 Task: Start in the project AgileIntegrate the sprint 'Sprint Backlog Refinement', with a duration of 2 weeks. Start in the project AgileIntegrate the sprint 'Sprint Backlog Refinement', with a duration of 1 week. Start in the project AgileIntegrate the sprint 'Sprint Backlog Refinement', with a duration of 3 weeks
Action: Mouse moved to (202, 53)
Screenshot: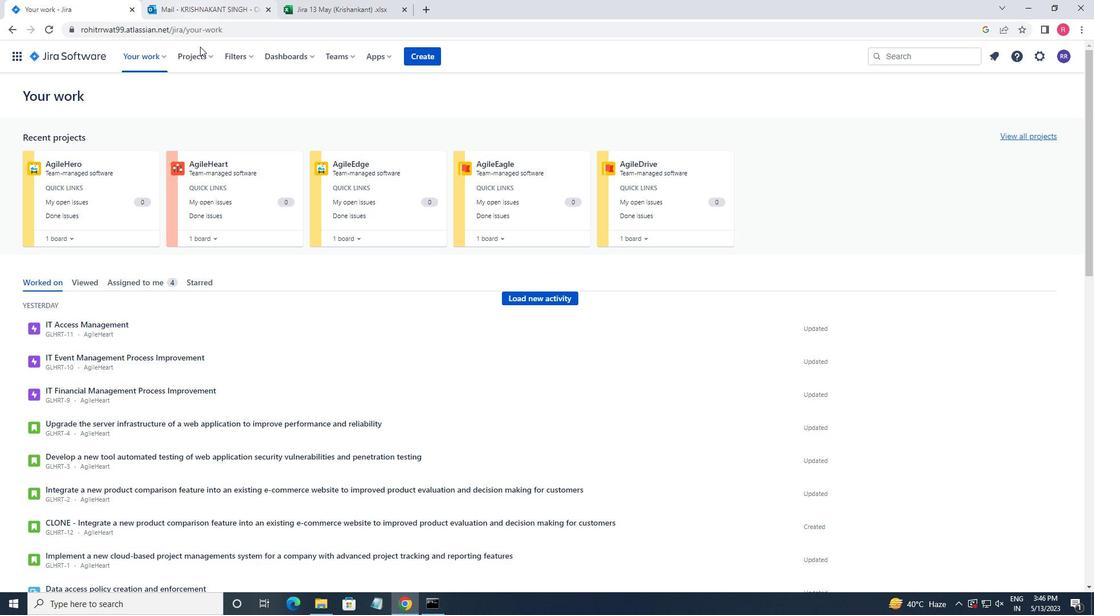 
Action: Mouse pressed left at (202, 53)
Screenshot: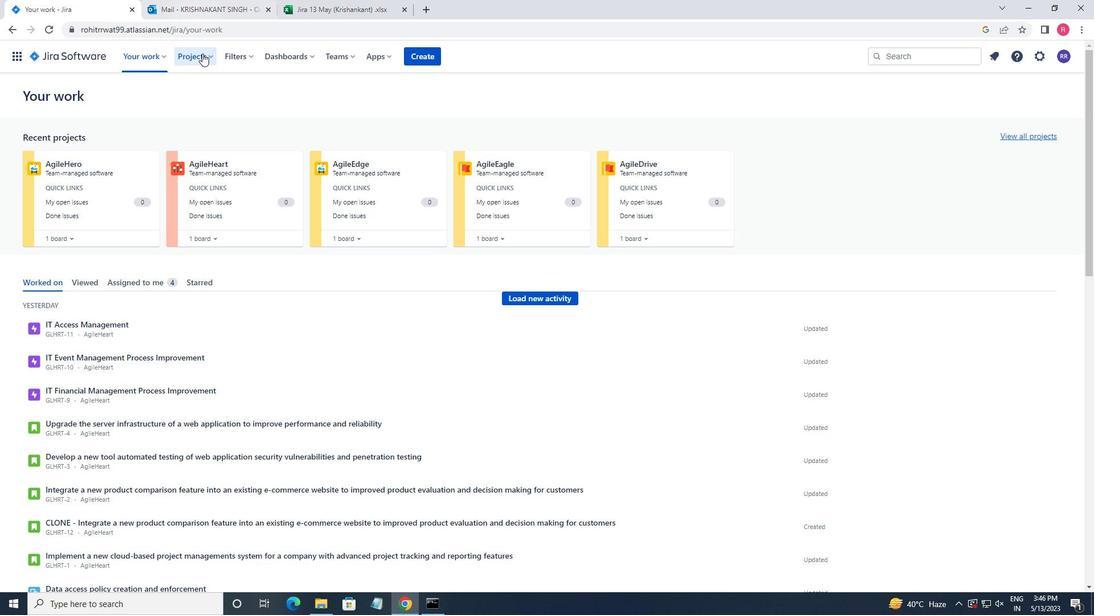 
Action: Mouse moved to (222, 114)
Screenshot: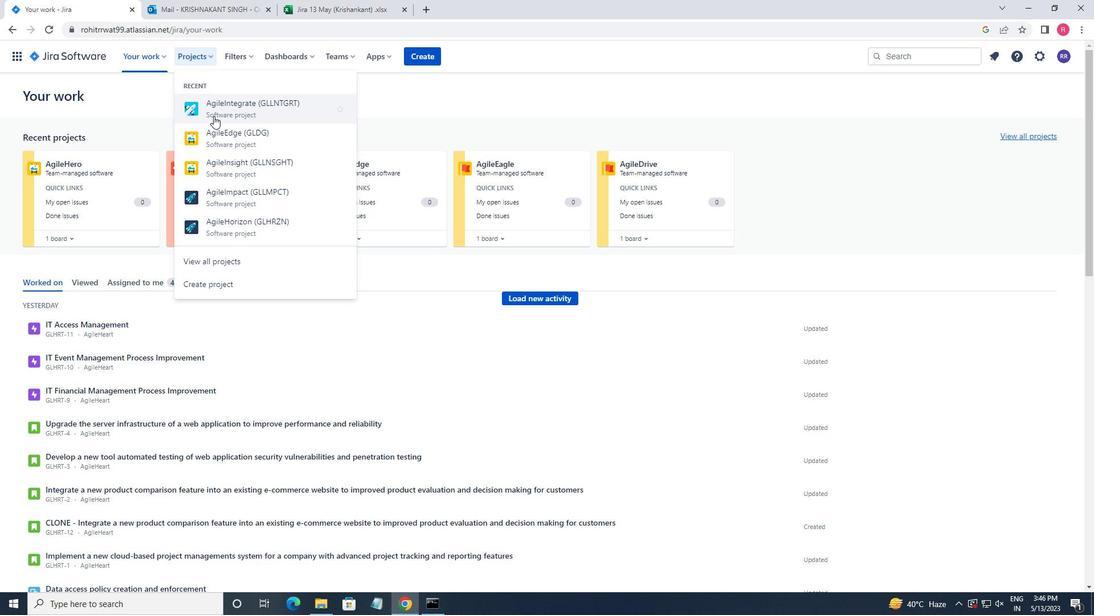 
Action: Mouse pressed left at (222, 114)
Screenshot: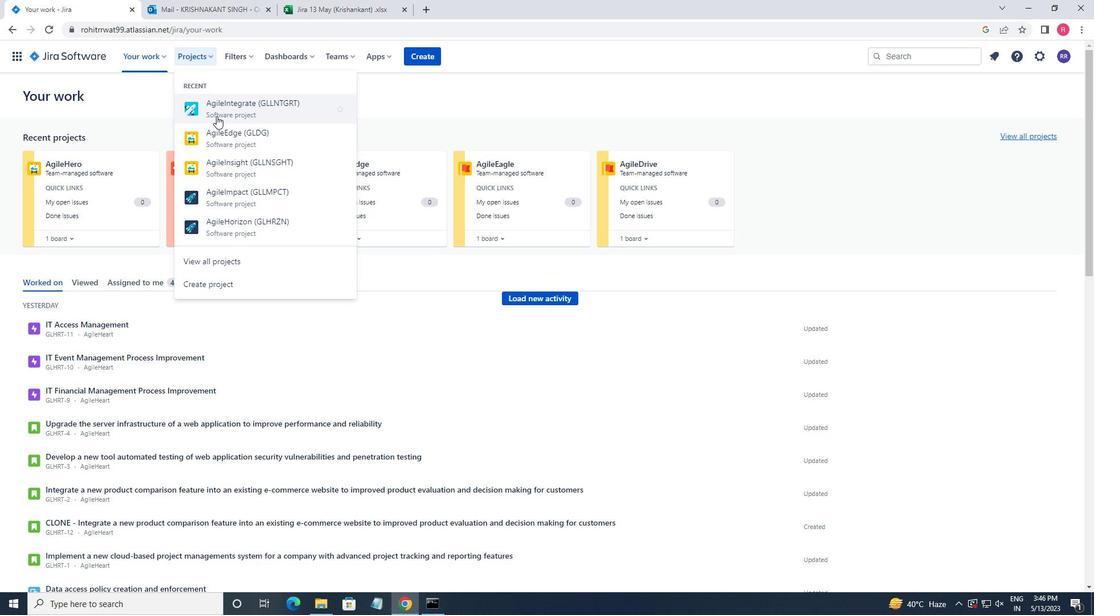 
Action: Mouse moved to (63, 167)
Screenshot: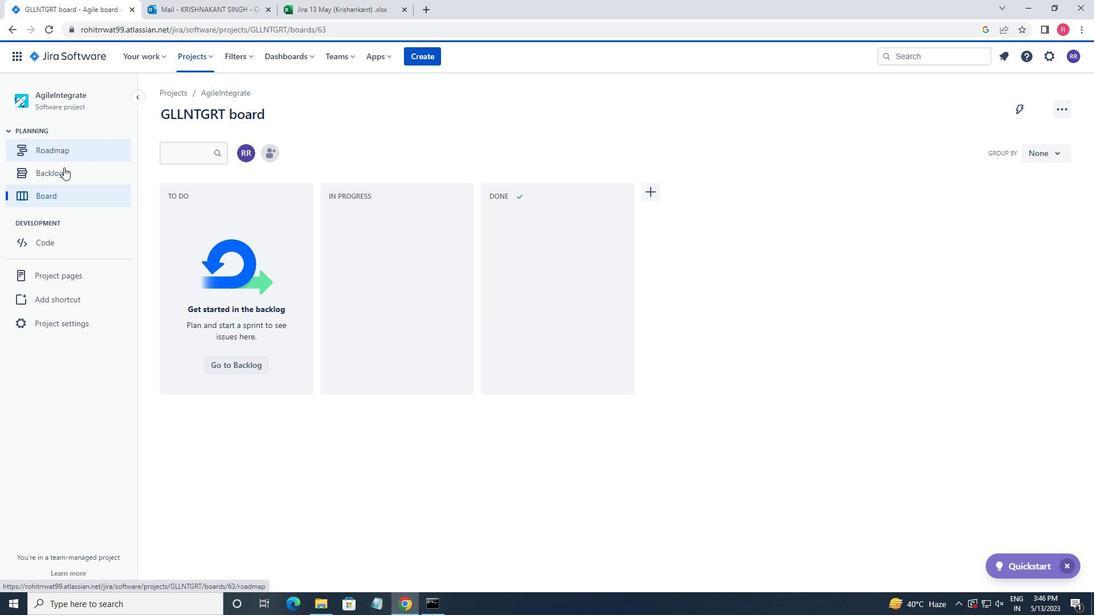 
Action: Mouse pressed left at (63, 167)
Screenshot: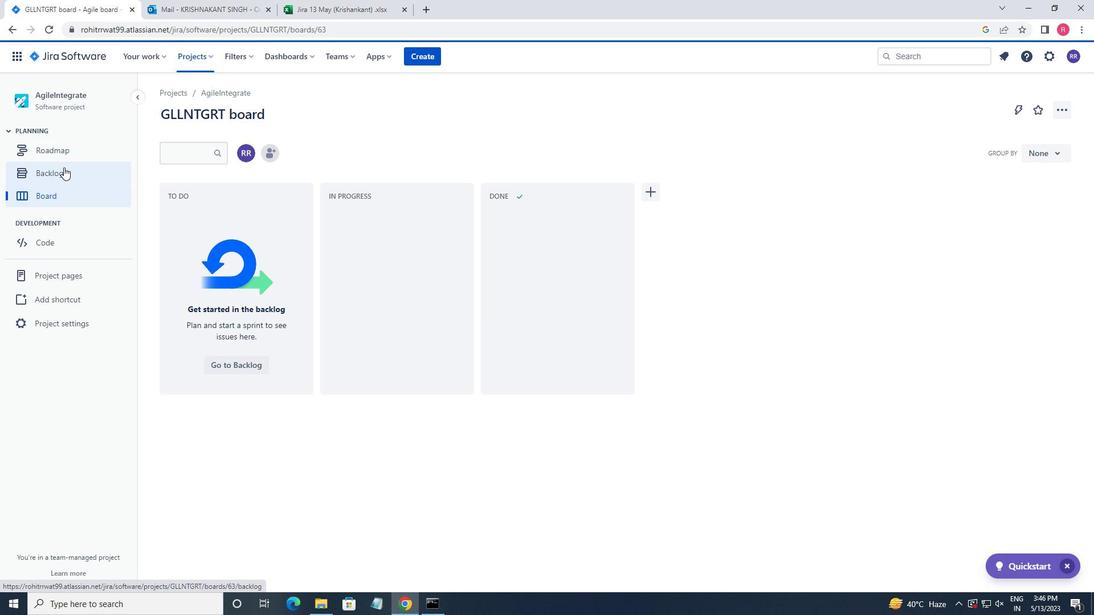 
Action: Mouse moved to (993, 182)
Screenshot: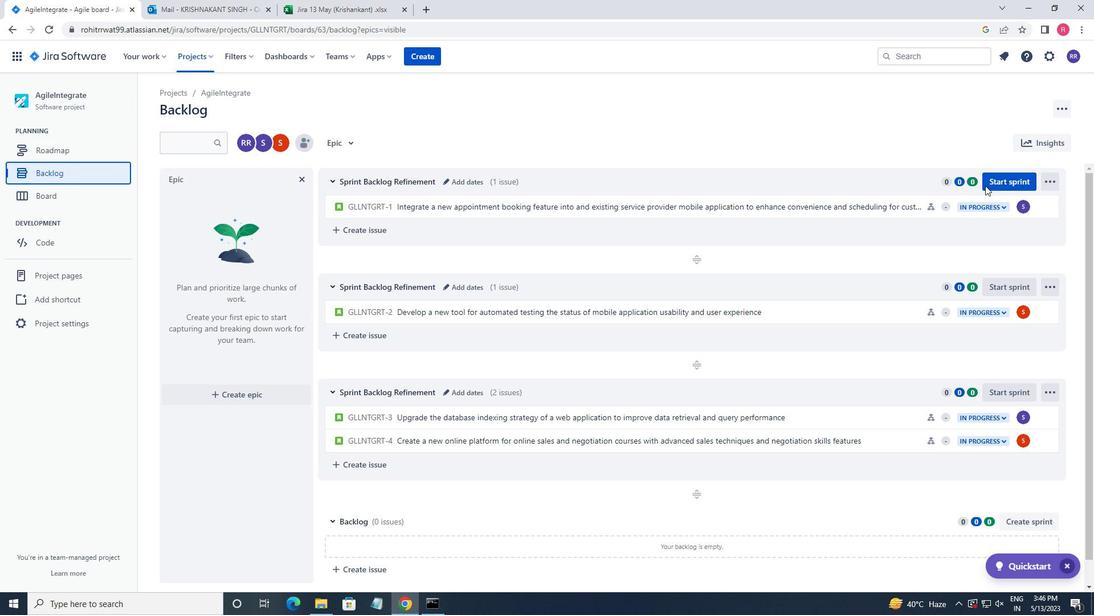 
Action: Mouse pressed left at (993, 182)
Screenshot: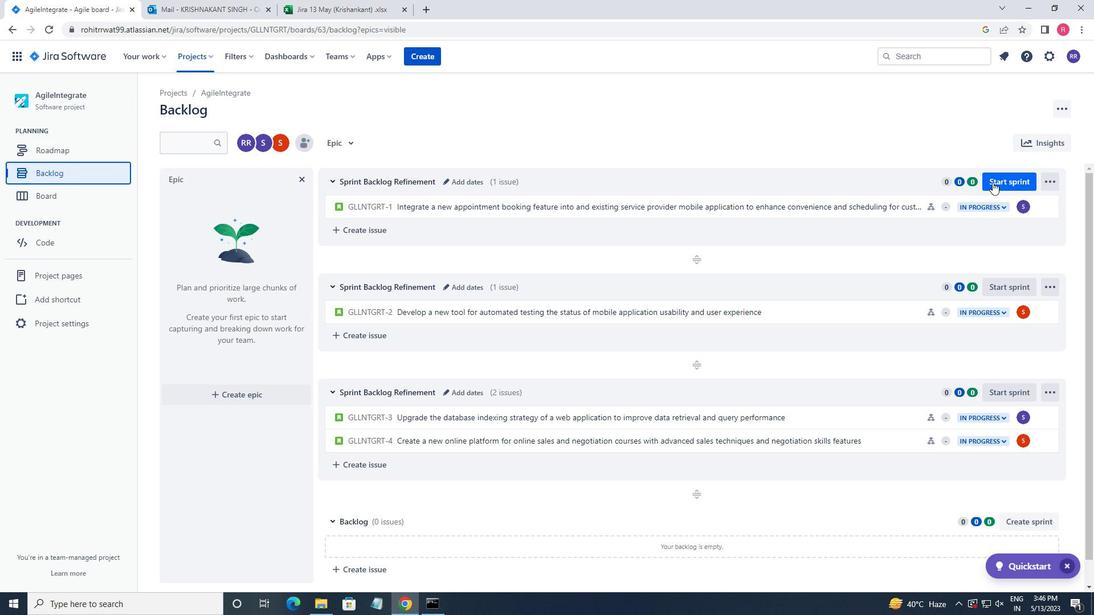 
Action: Mouse moved to (427, 199)
Screenshot: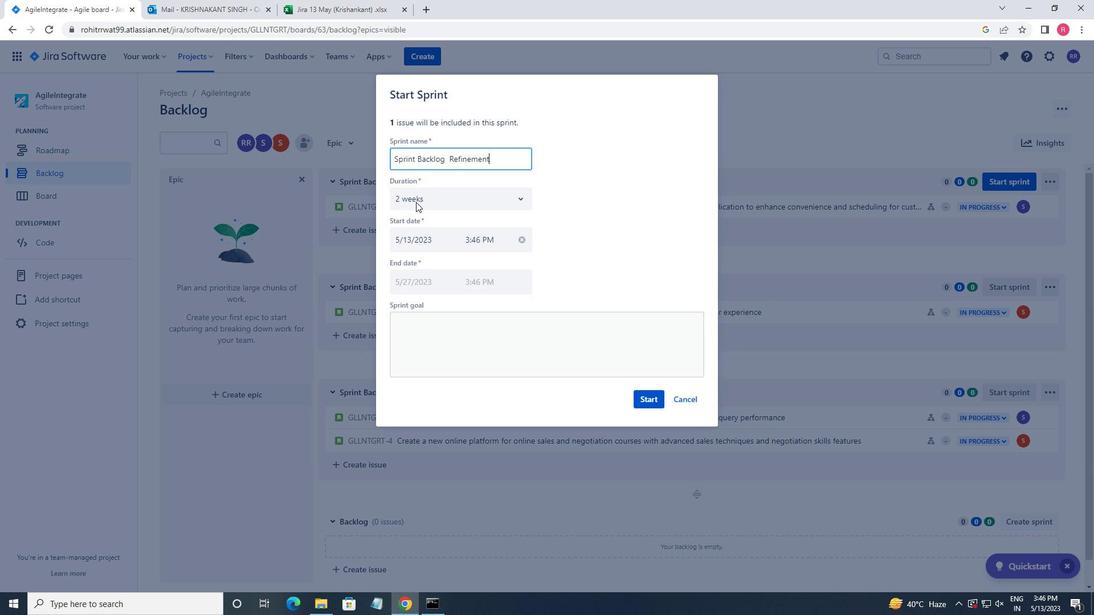 
Action: Mouse pressed left at (427, 199)
Screenshot: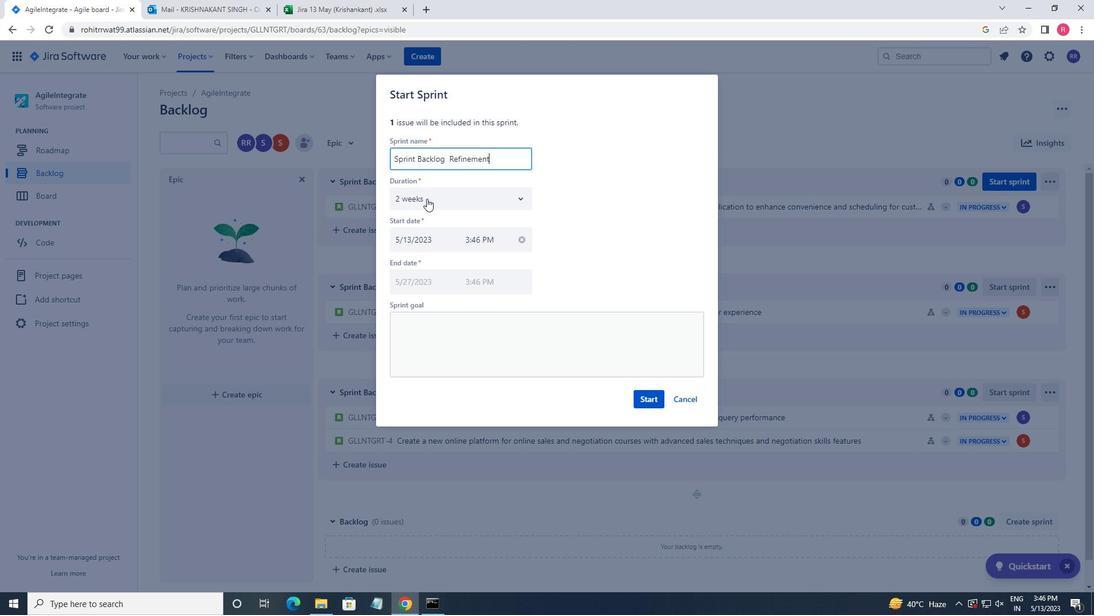 
Action: Mouse moved to (424, 242)
Screenshot: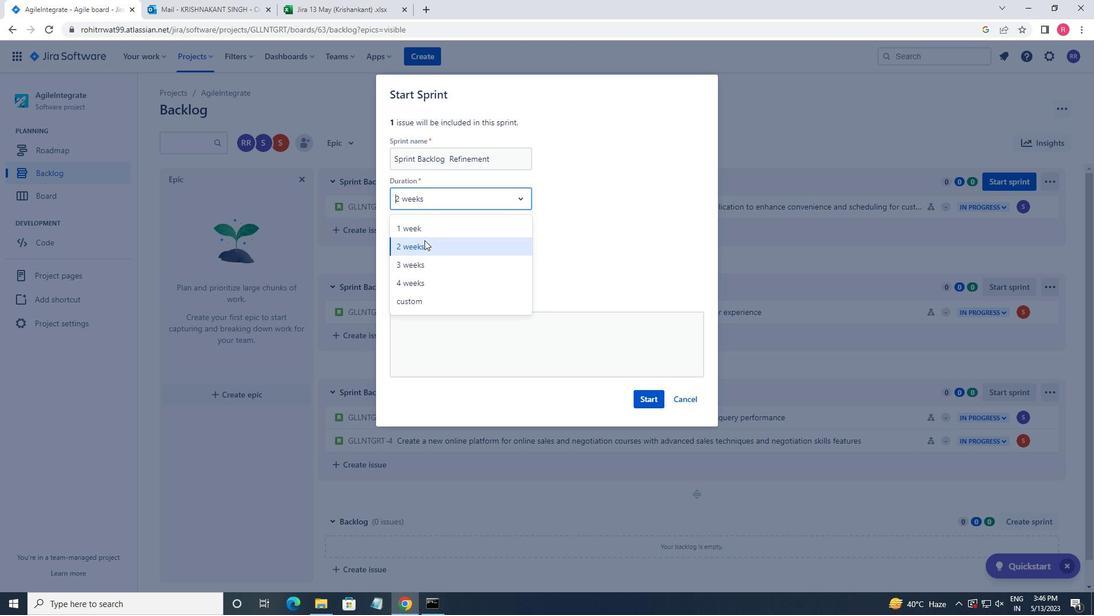 
Action: Mouse pressed left at (424, 242)
Screenshot: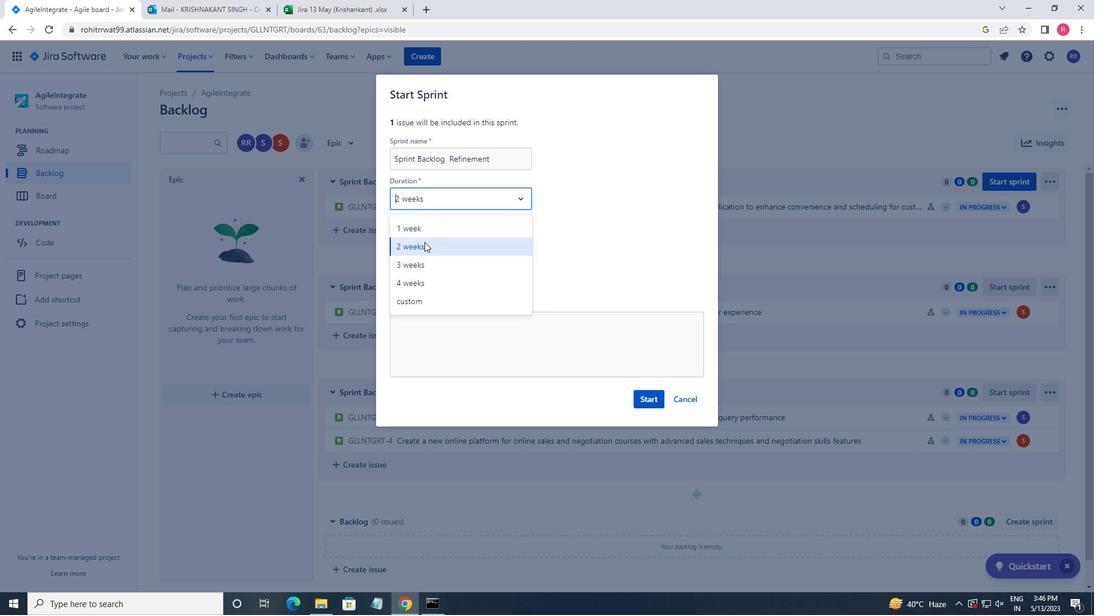 
Action: Mouse moved to (646, 400)
Screenshot: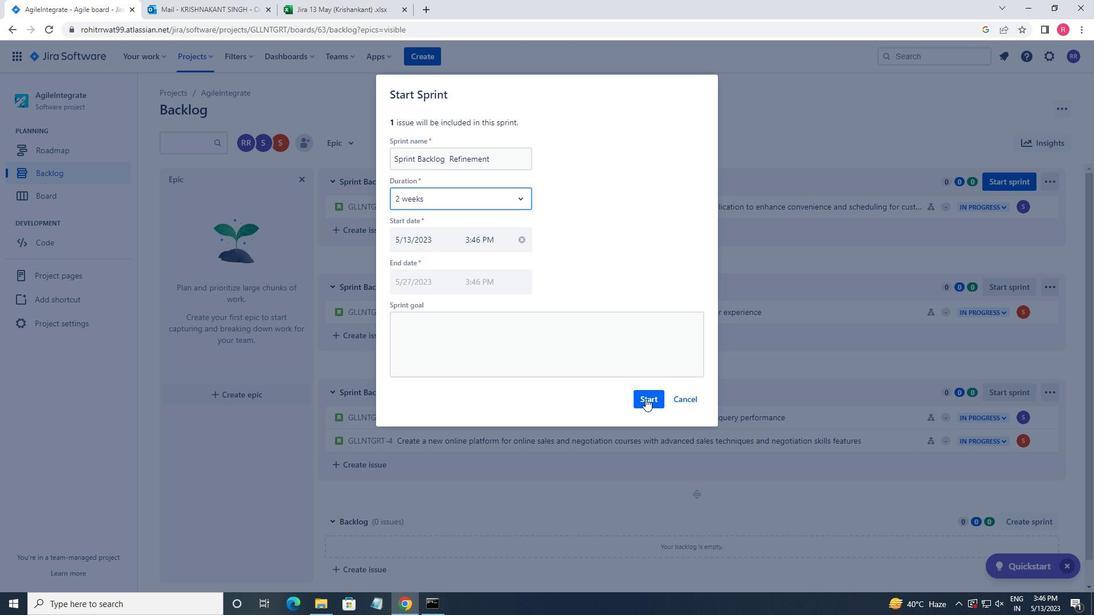 
Action: Mouse pressed left at (646, 400)
Screenshot: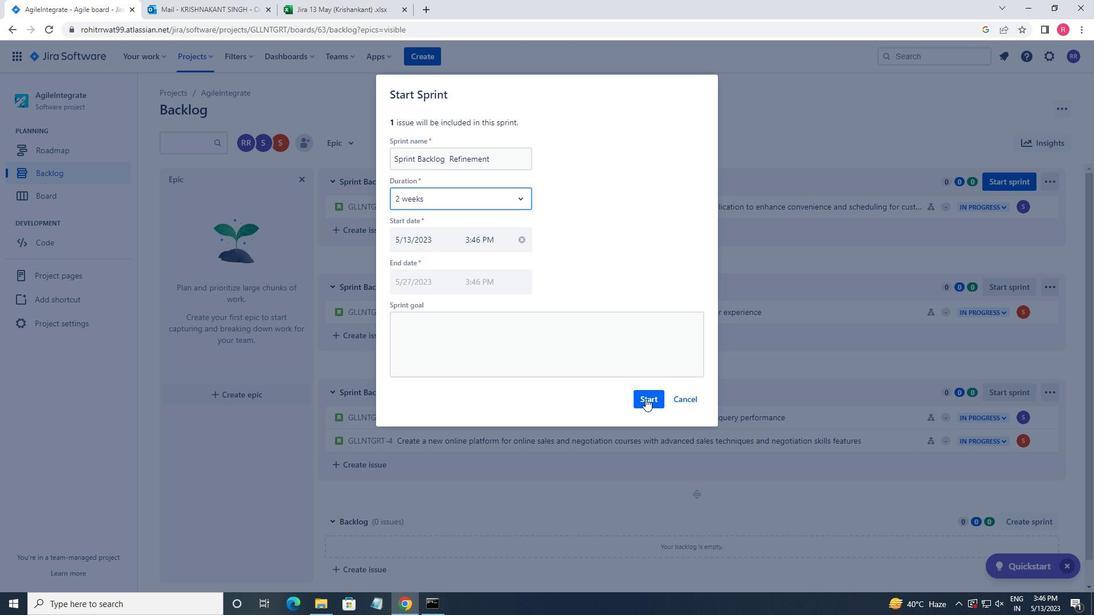 
Action: Mouse moved to (60, 176)
Screenshot: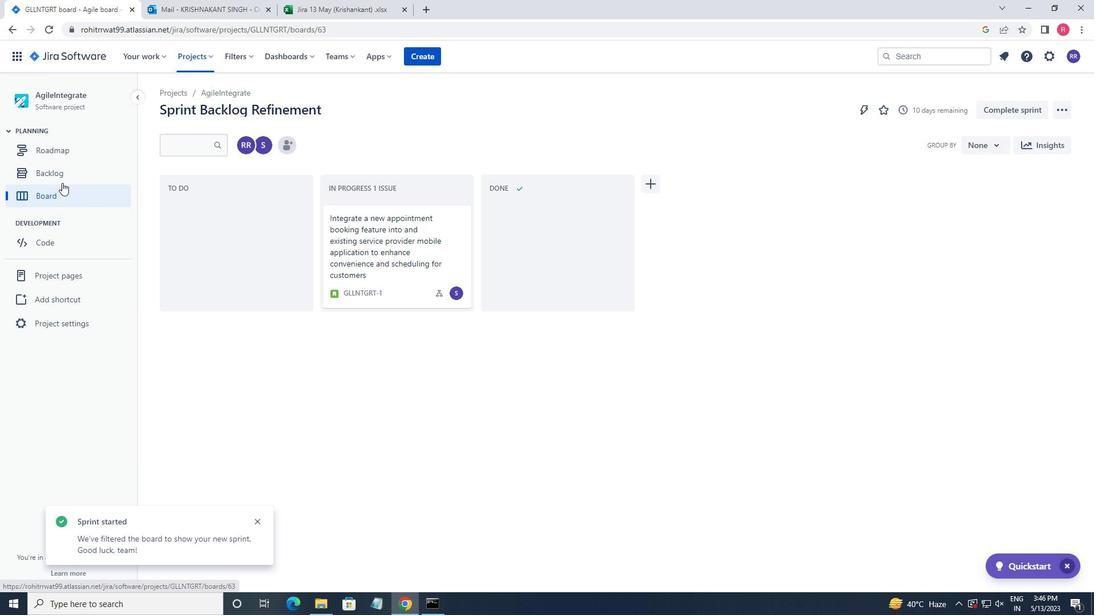 
Action: Mouse pressed left at (60, 176)
Screenshot: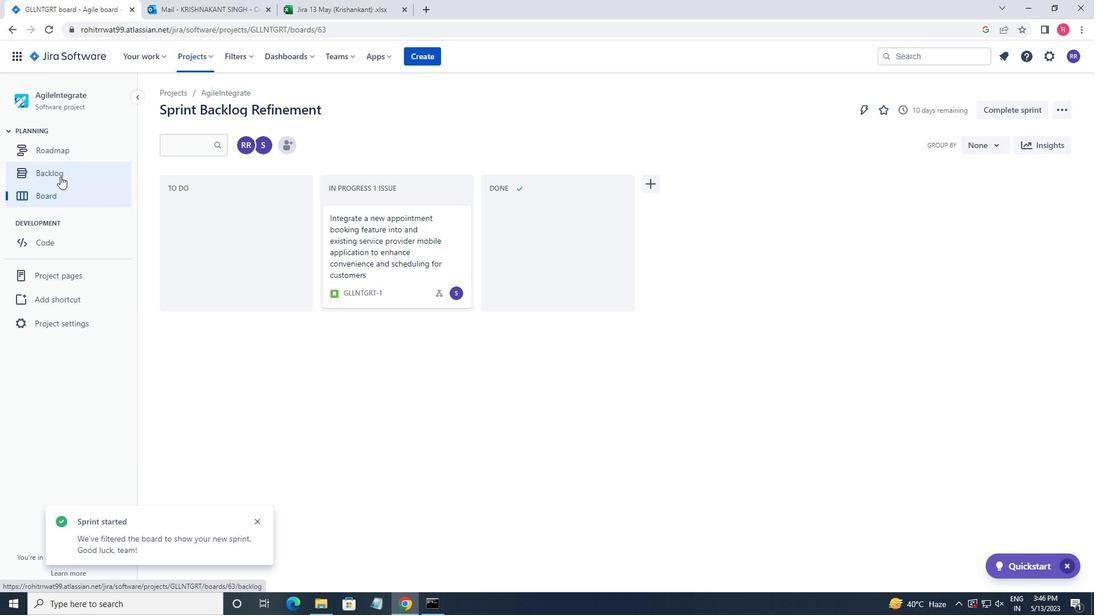 
Action: Mouse moved to (1004, 281)
Screenshot: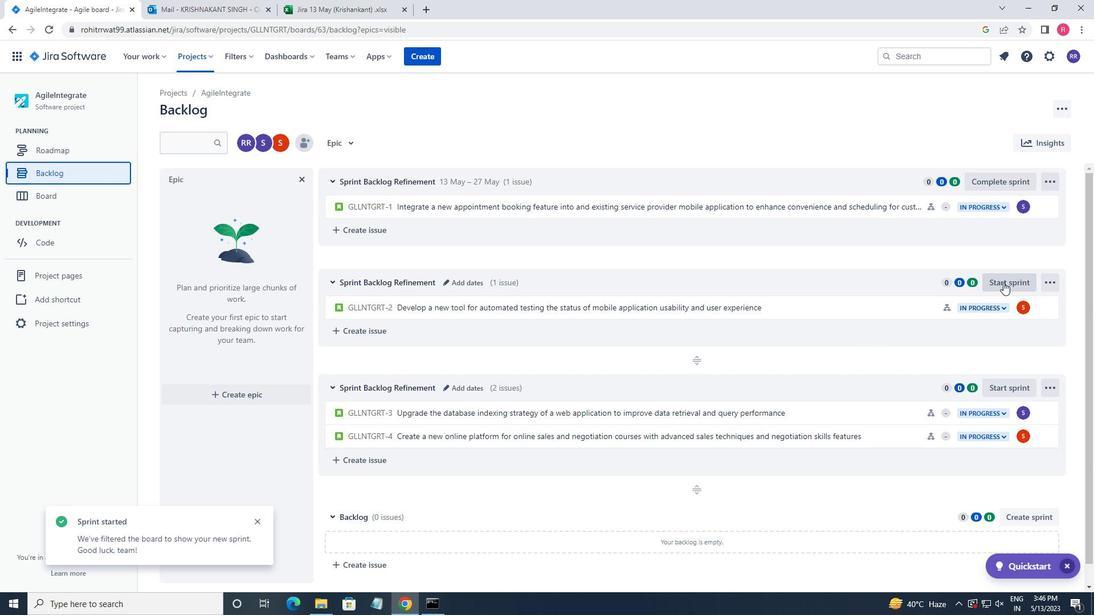 
Action: Mouse pressed left at (1004, 281)
Screenshot: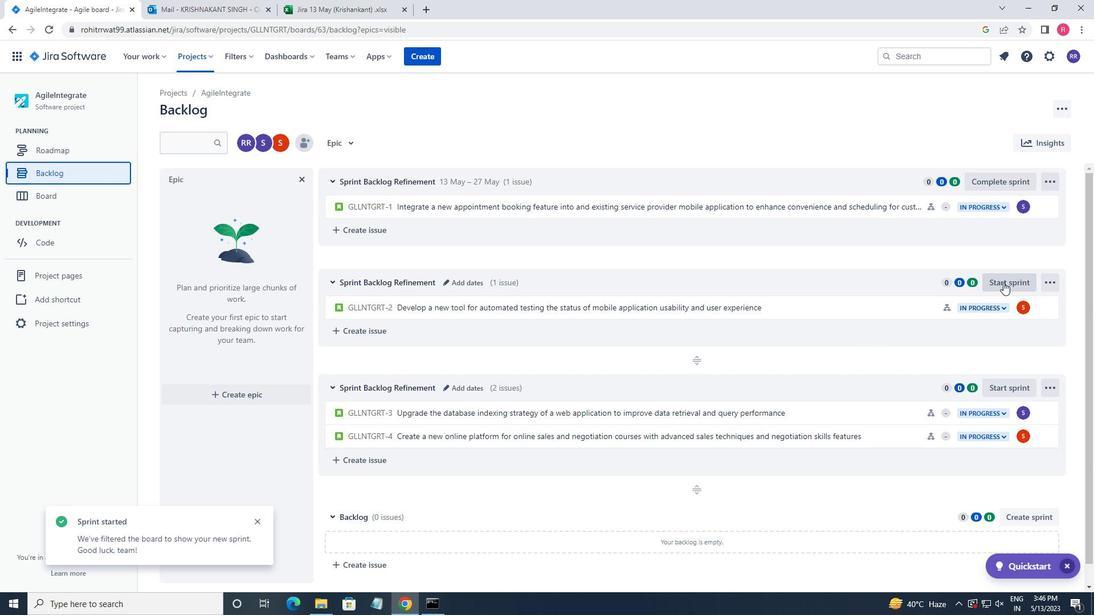 
Action: Mouse moved to (499, 195)
Screenshot: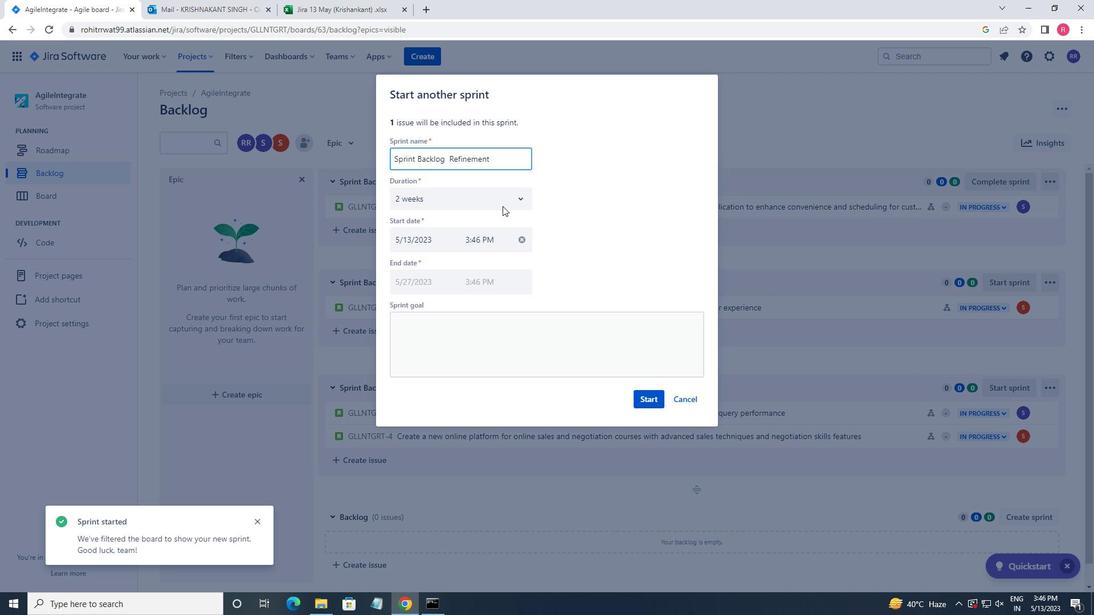 
Action: Mouse pressed left at (499, 195)
Screenshot: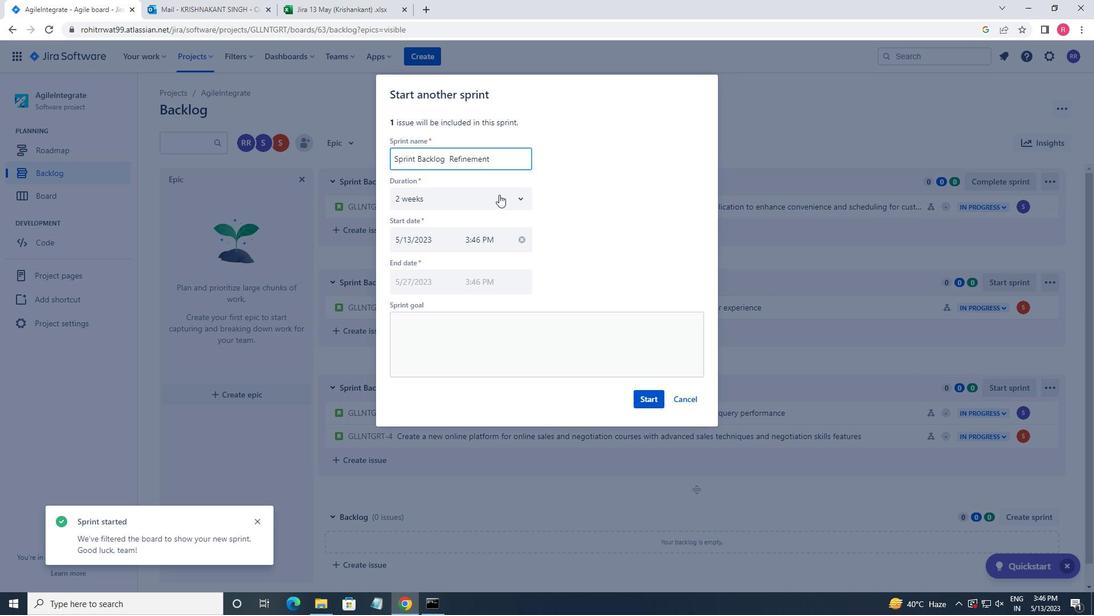 
Action: Mouse moved to (464, 227)
Screenshot: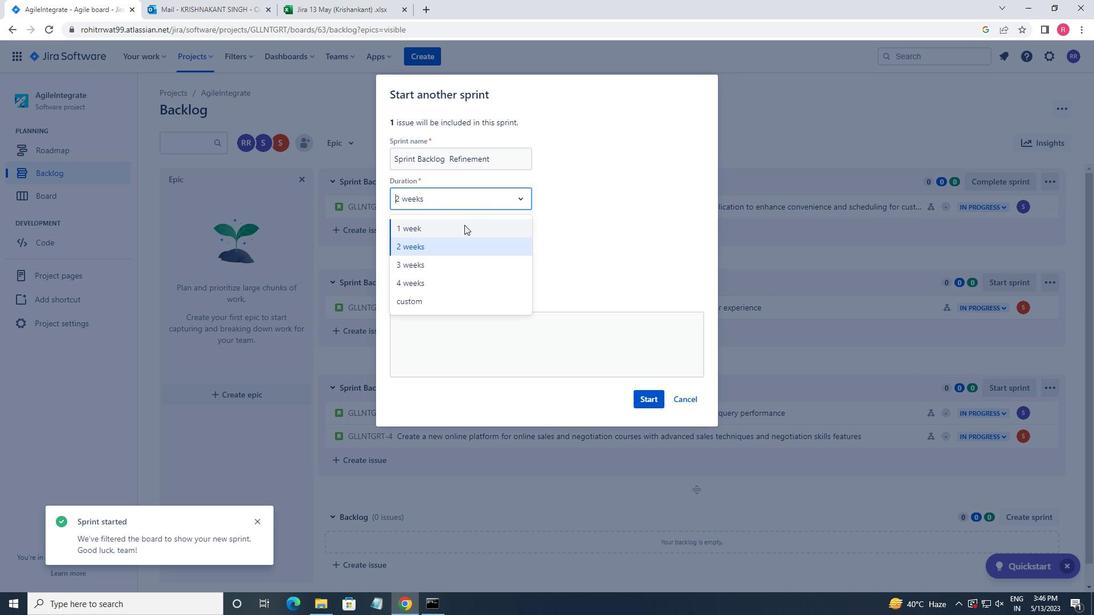 
Action: Mouse pressed left at (464, 227)
Screenshot: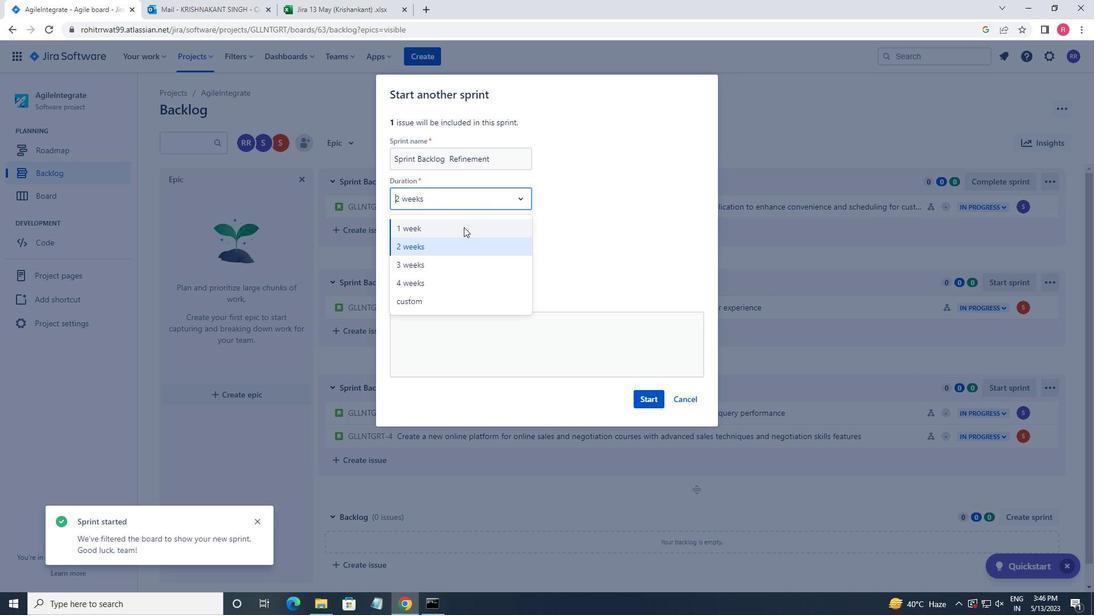 
Action: Mouse moved to (649, 401)
Screenshot: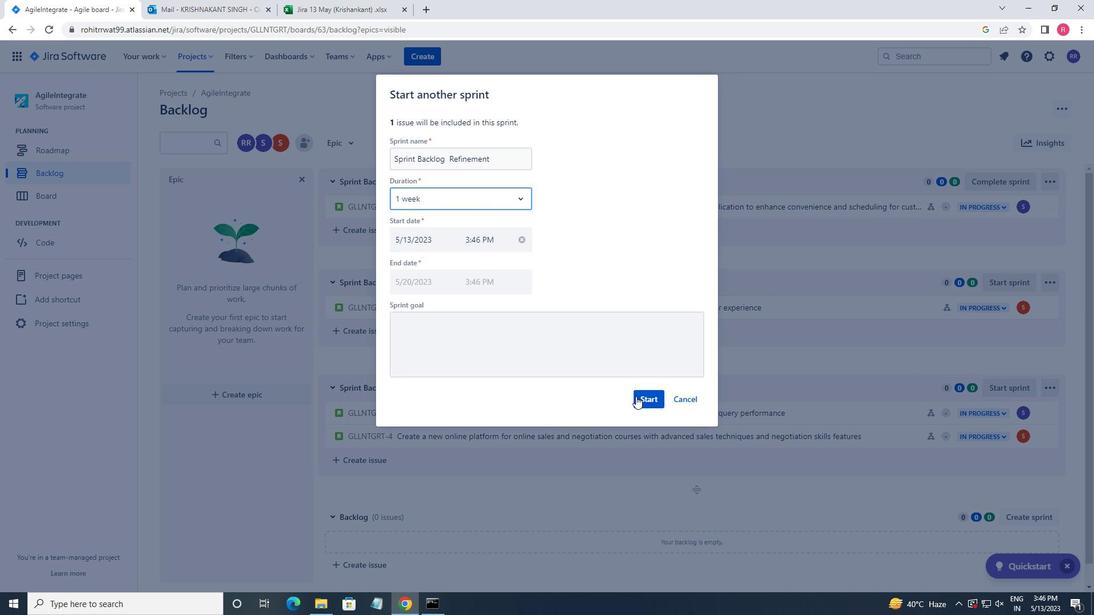 
Action: Mouse pressed left at (649, 401)
Screenshot: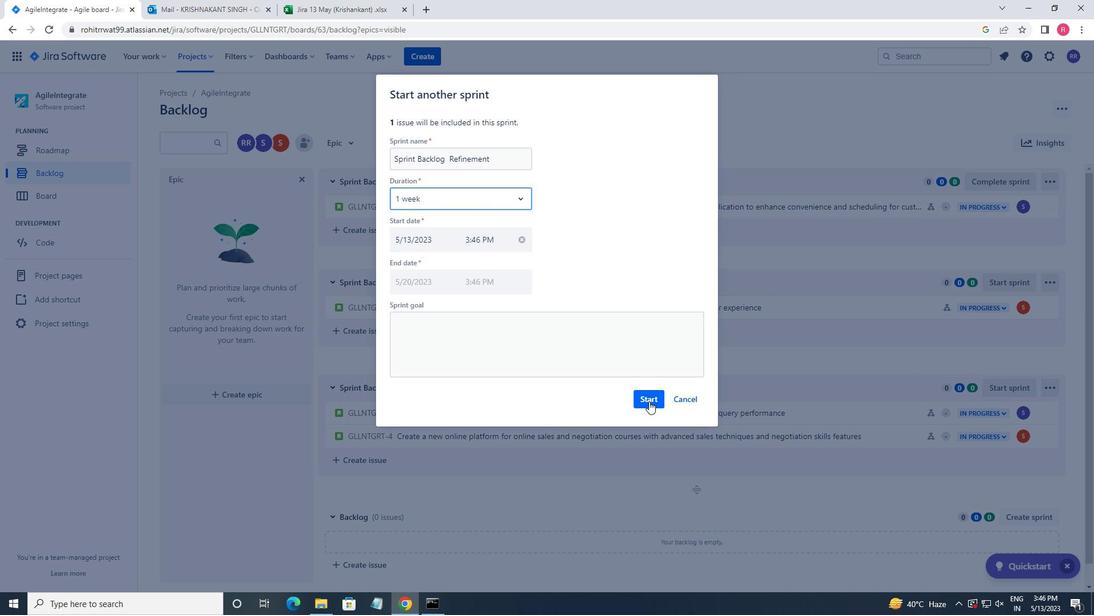 
Action: Mouse moved to (60, 176)
Screenshot: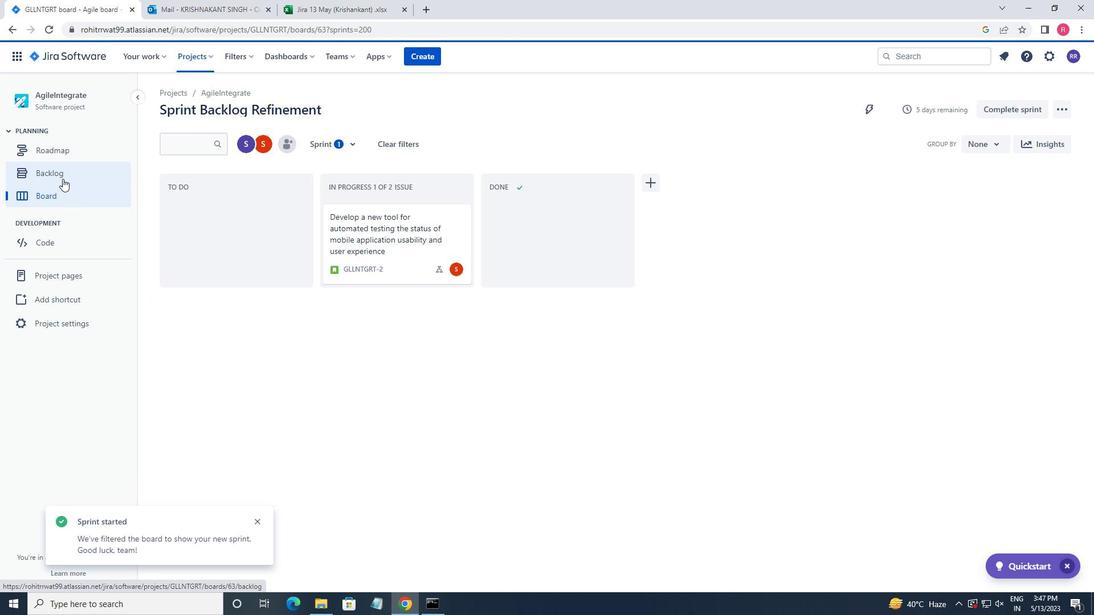 
Action: Mouse pressed left at (60, 176)
Screenshot: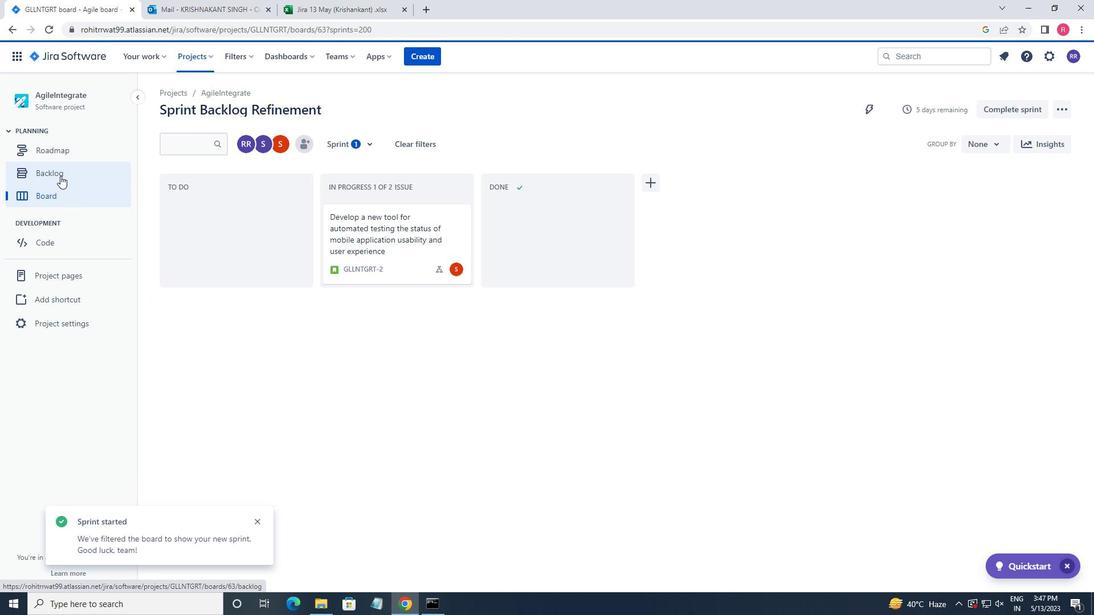 
Action: Mouse moved to (1009, 351)
Screenshot: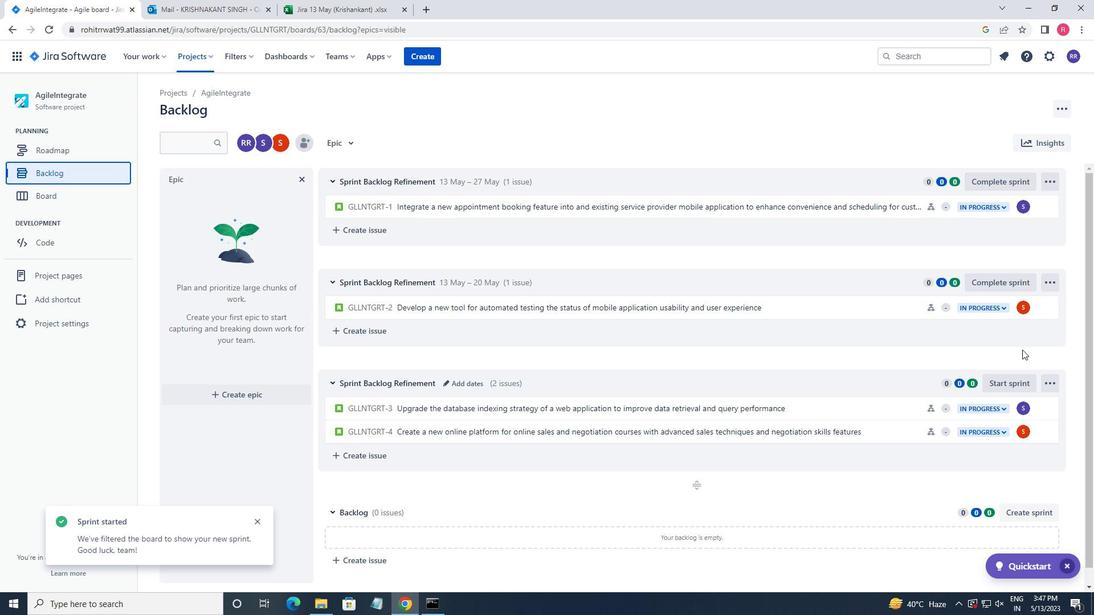
Action: Mouse scrolled (1009, 351) with delta (0, 0)
Screenshot: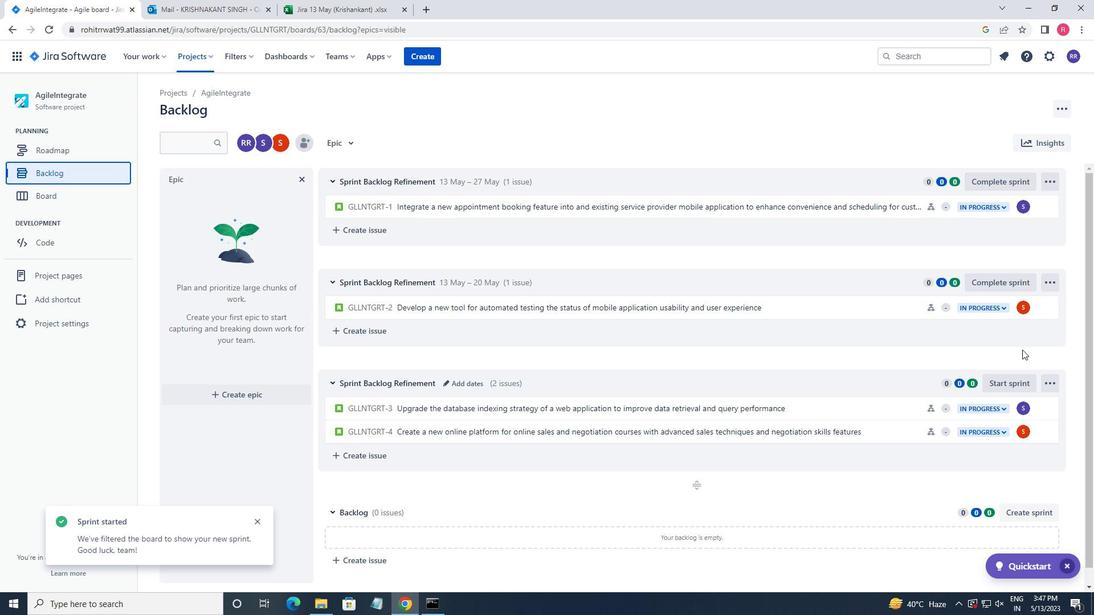 
Action: Mouse moved to (1007, 366)
Screenshot: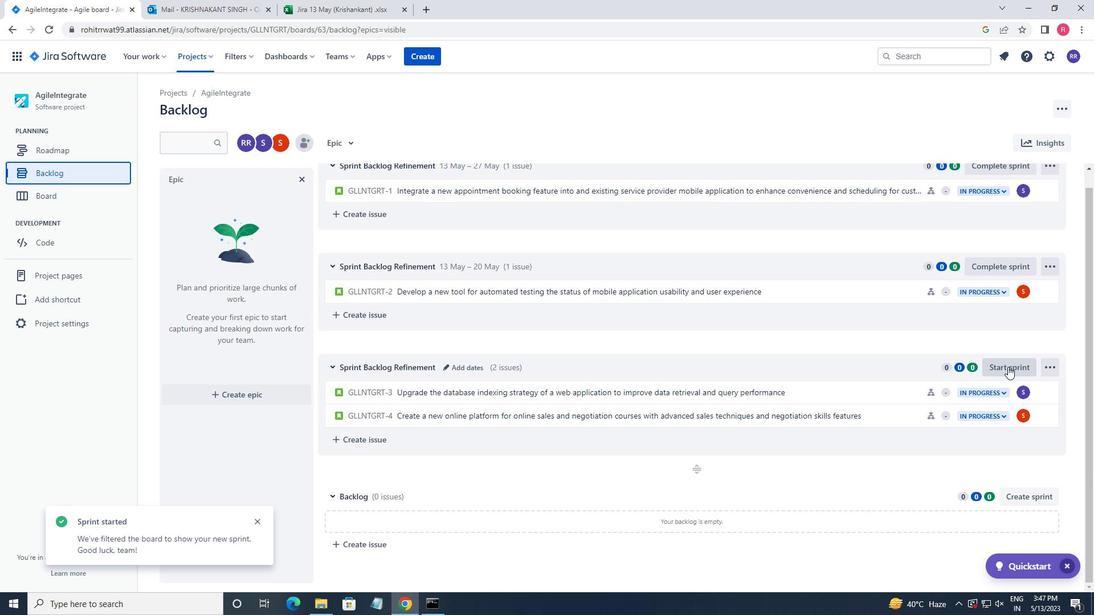 
Action: Mouse pressed left at (1007, 366)
Screenshot: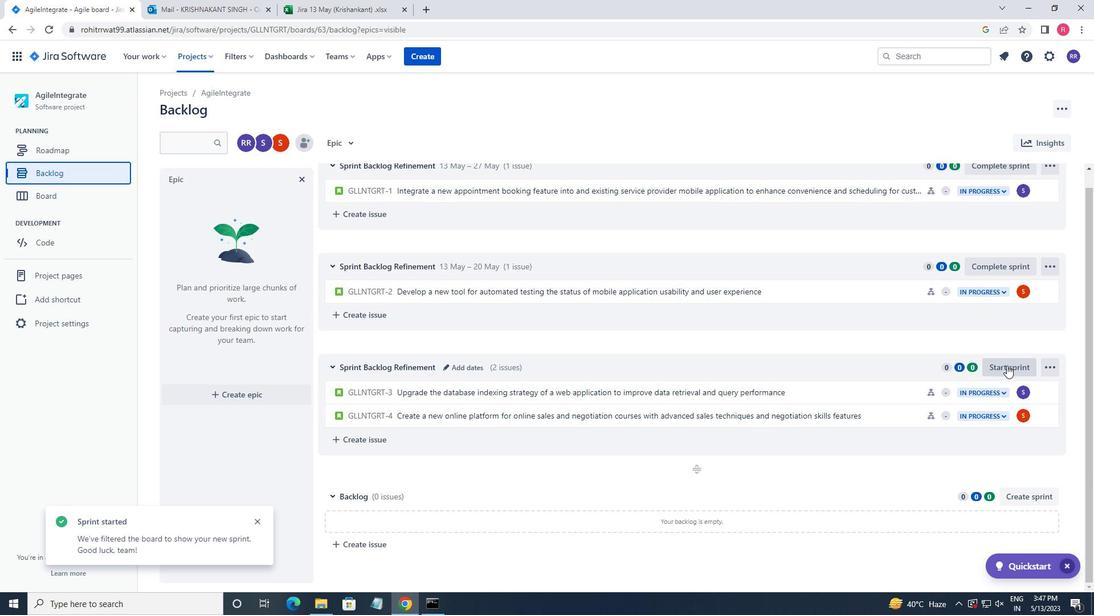 
Action: Mouse moved to (434, 185)
Screenshot: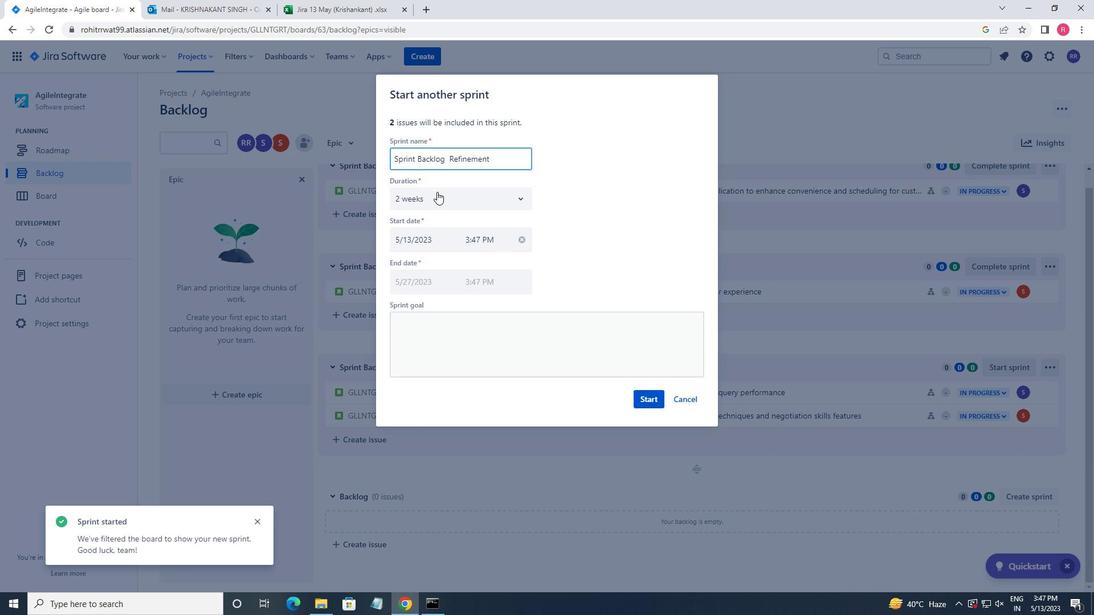 
Action: Mouse pressed left at (434, 185)
Screenshot: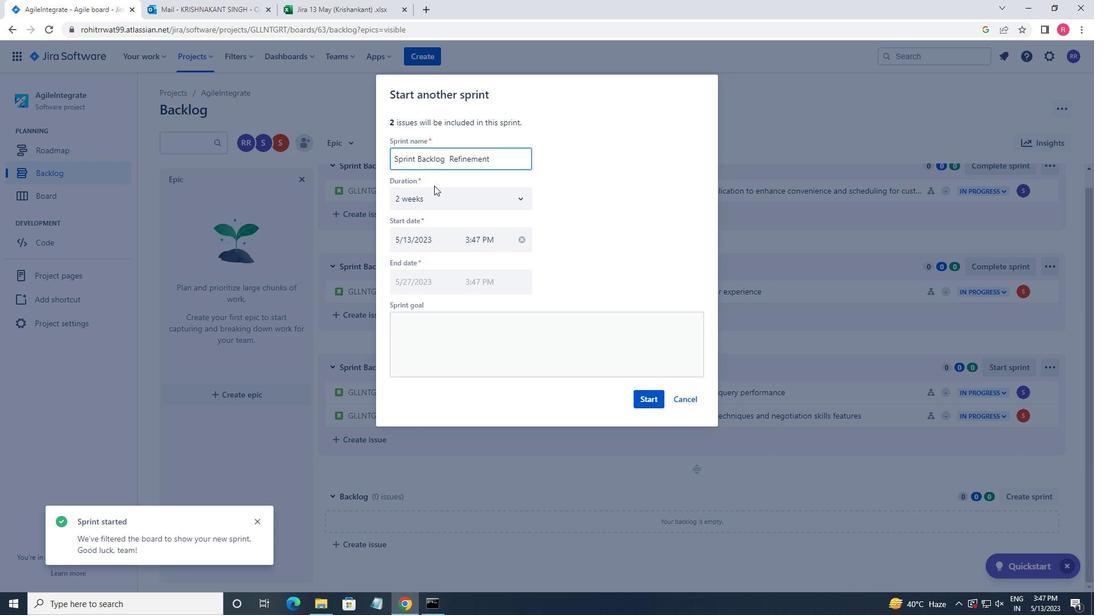 
Action: Mouse moved to (435, 191)
Screenshot: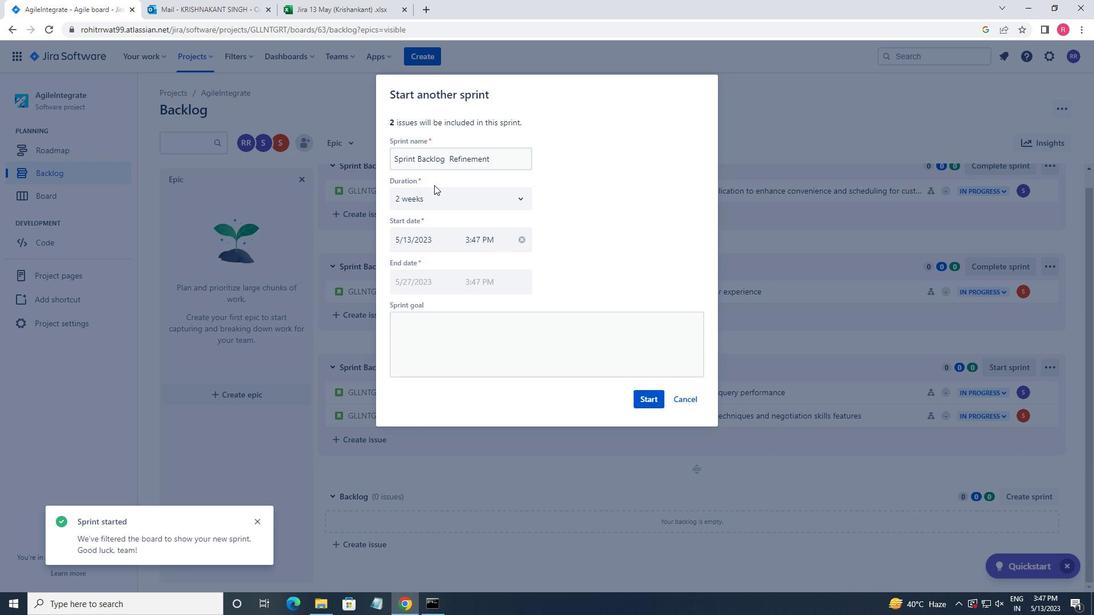 
Action: Mouse pressed left at (435, 191)
Screenshot: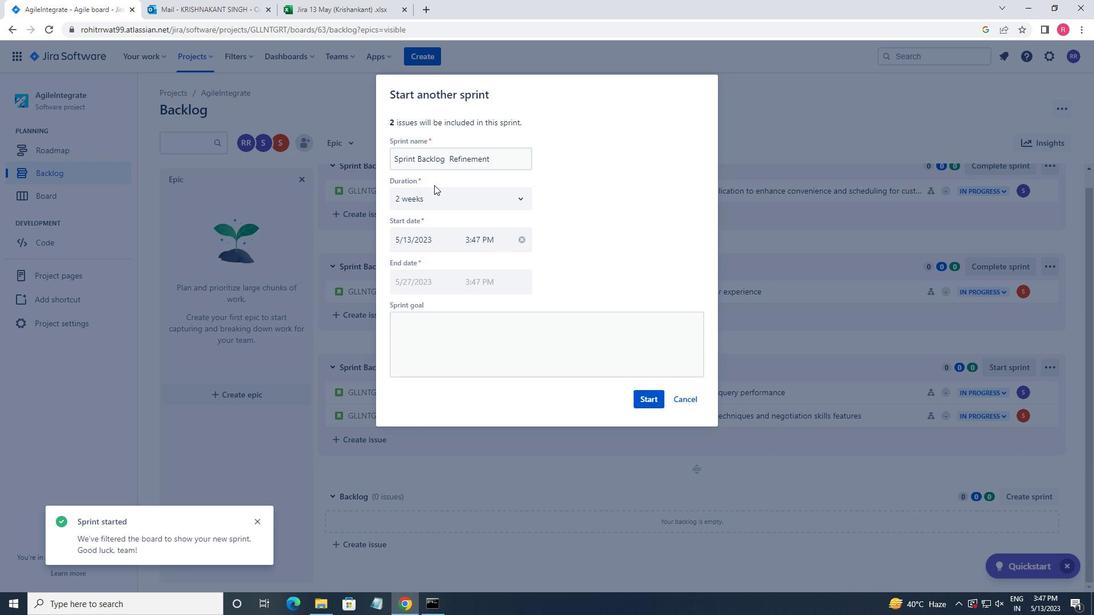 
Action: Mouse moved to (424, 262)
Screenshot: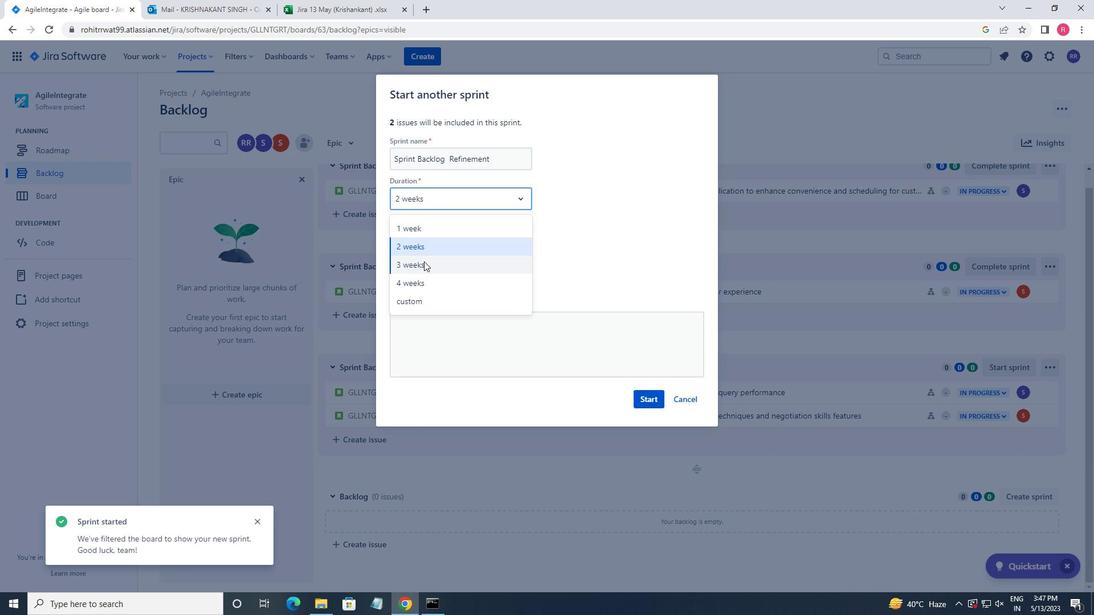 
Action: Mouse pressed left at (424, 262)
Screenshot: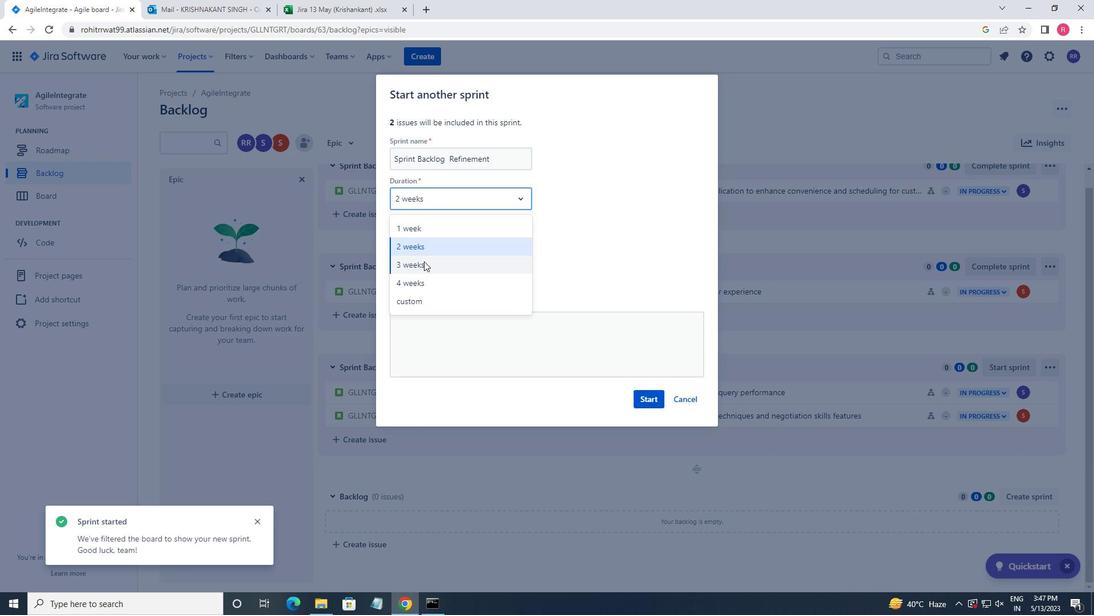 
Action: Mouse moved to (646, 396)
Screenshot: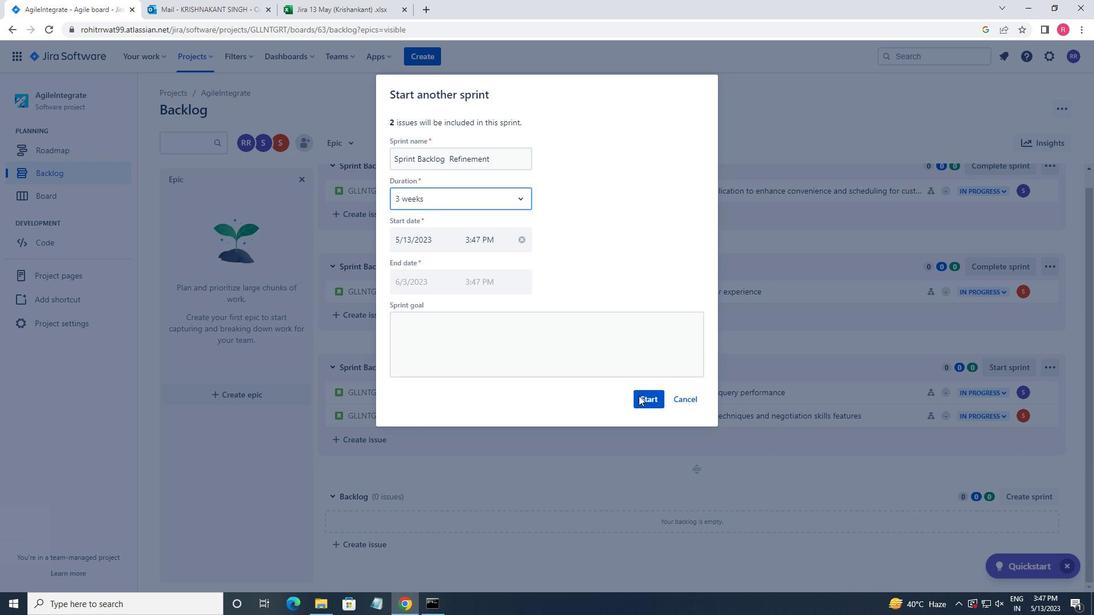 
Action: Mouse pressed left at (646, 396)
Screenshot: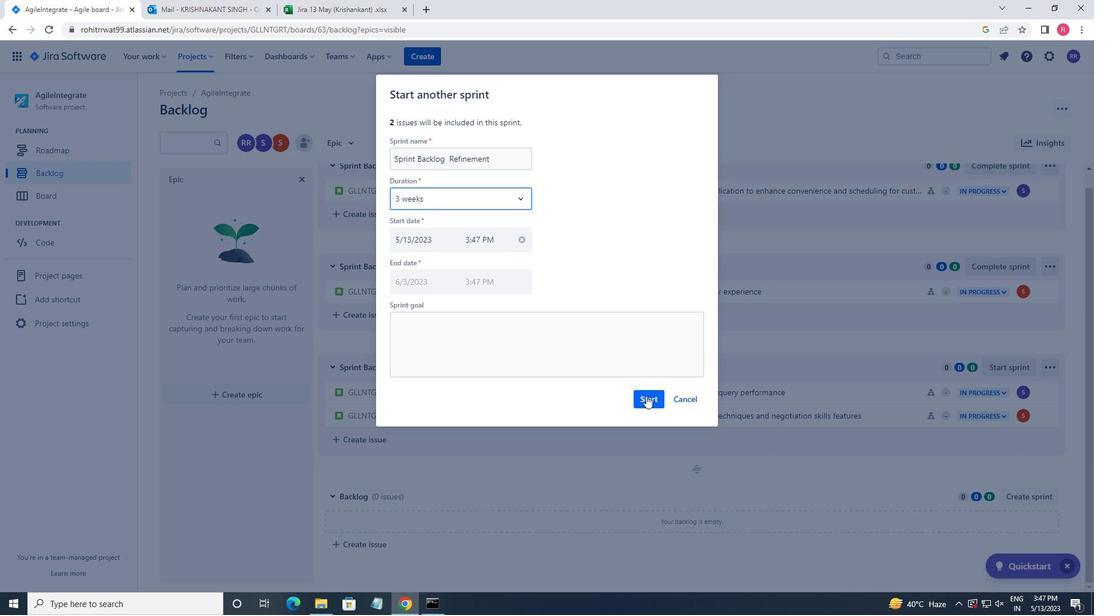 
Action: Mouse moved to (52, 175)
Screenshot: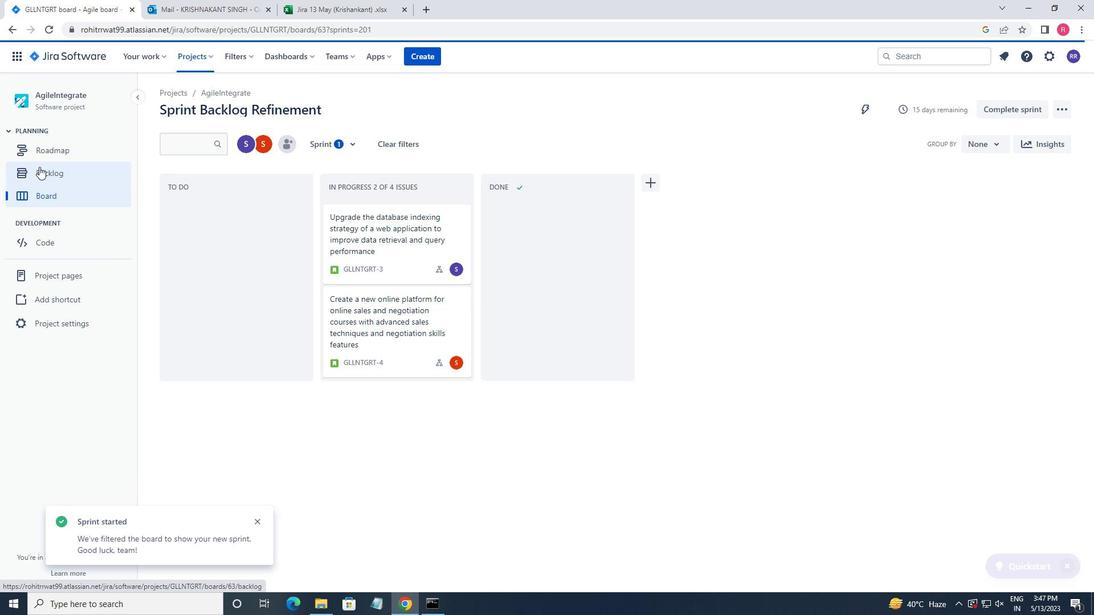 
Action: Mouse pressed left at (52, 175)
Screenshot: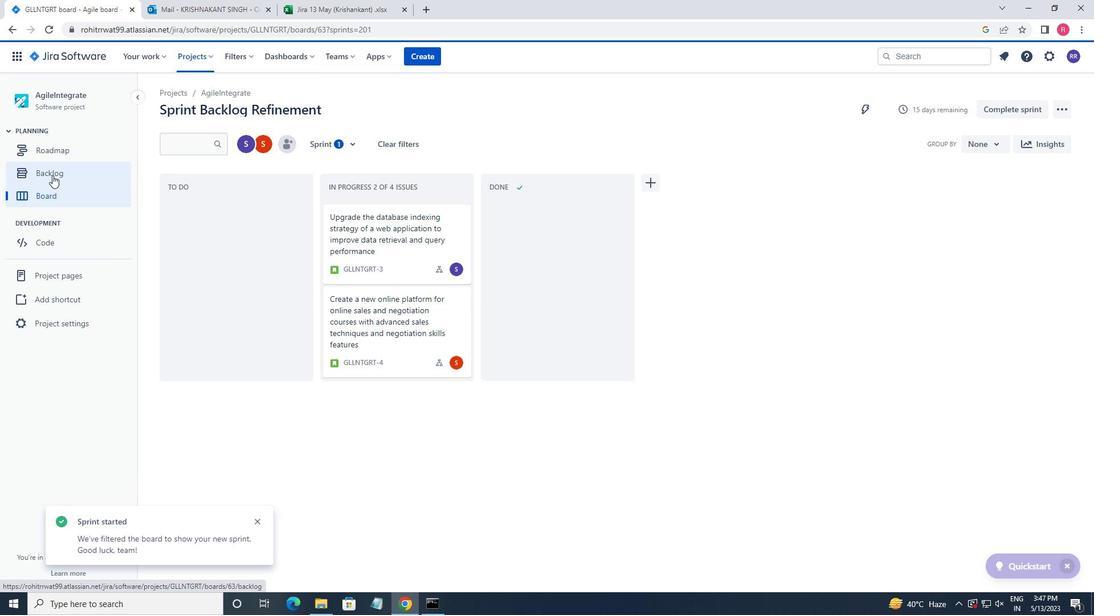 
Action: Mouse moved to (501, 388)
Screenshot: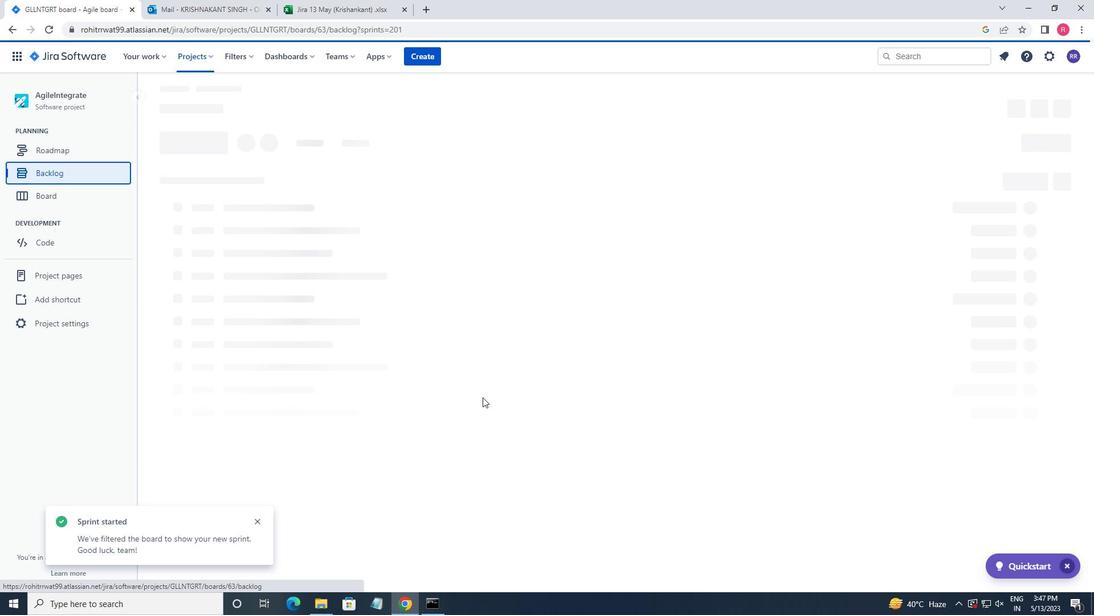 
